 Task: Select Strikethrough
Action: Mouse moved to (34, 7)
Screenshot: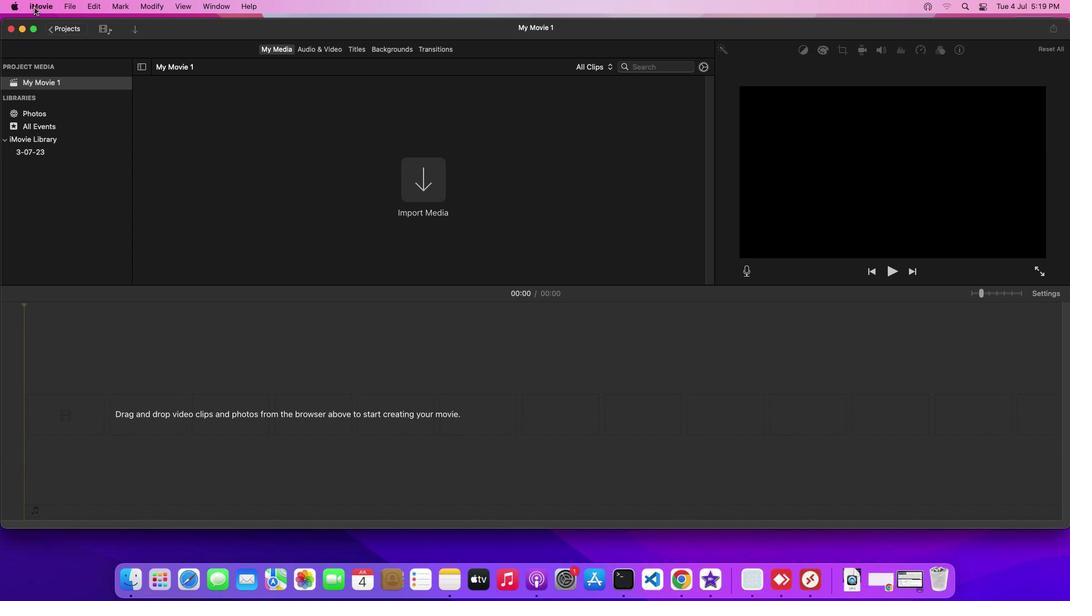 
Action: Mouse pressed left at (34, 7)
Screenshot: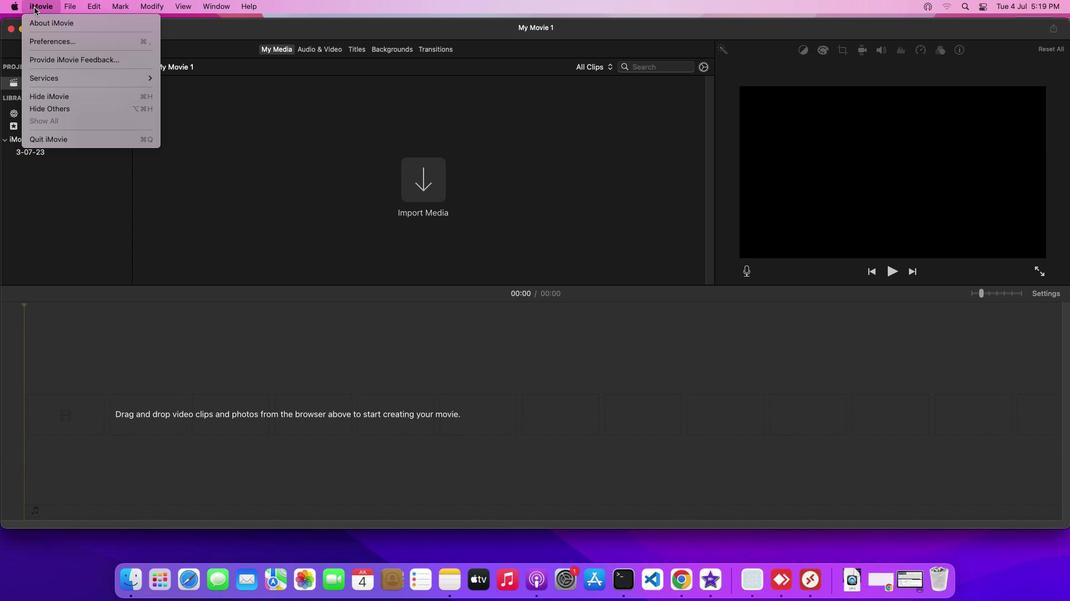 
Action: Mouse moved to (35, 21)
Screenshot: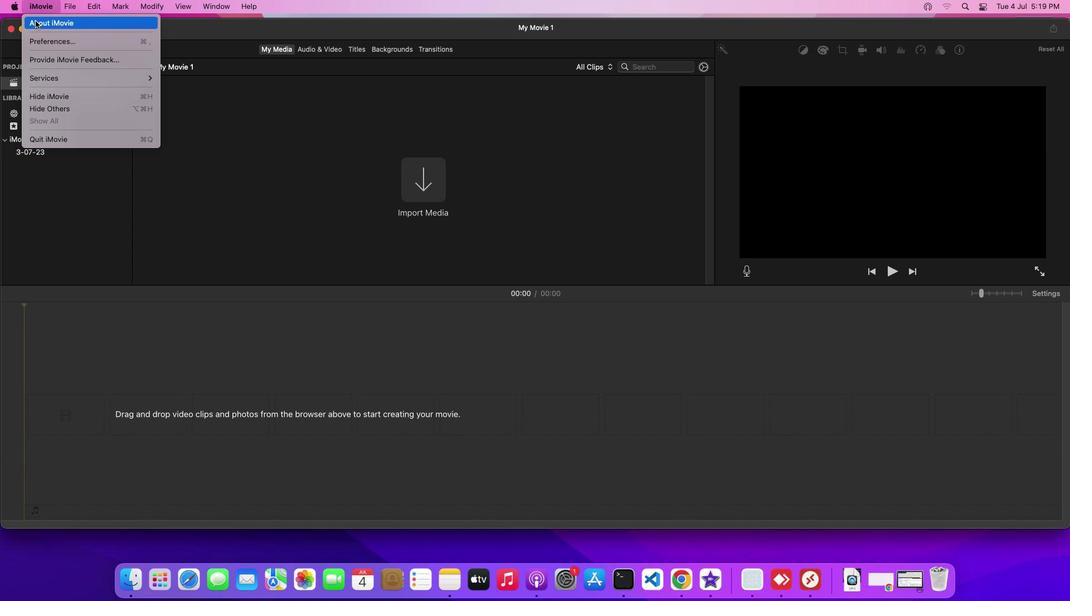 
Action: Mouse pressed left at (35, 21)
Screenshot: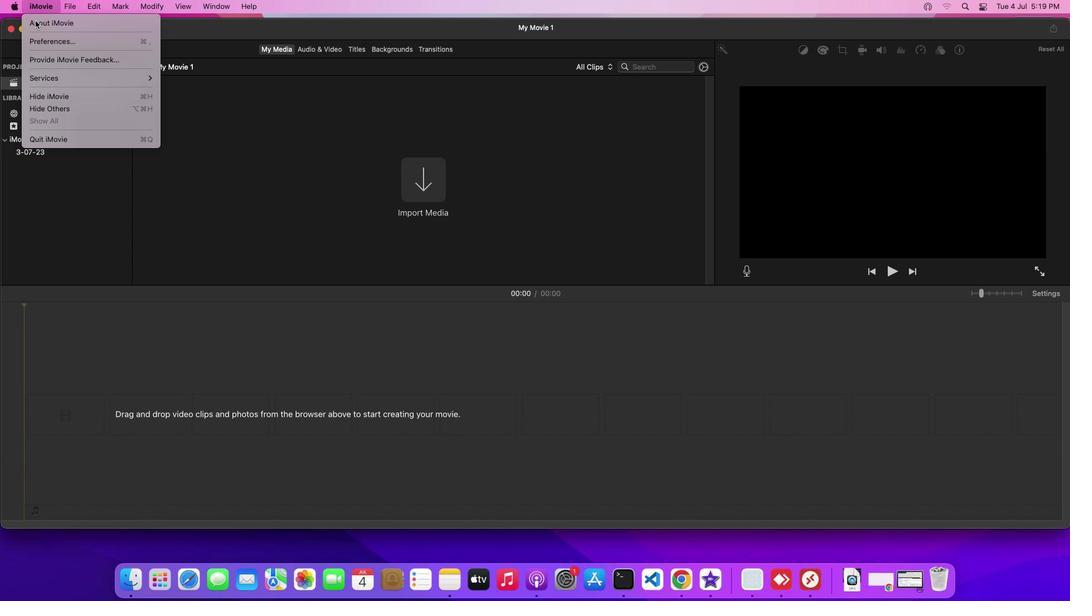 
Action: Mouse moved to (549, 325)
Screenshot: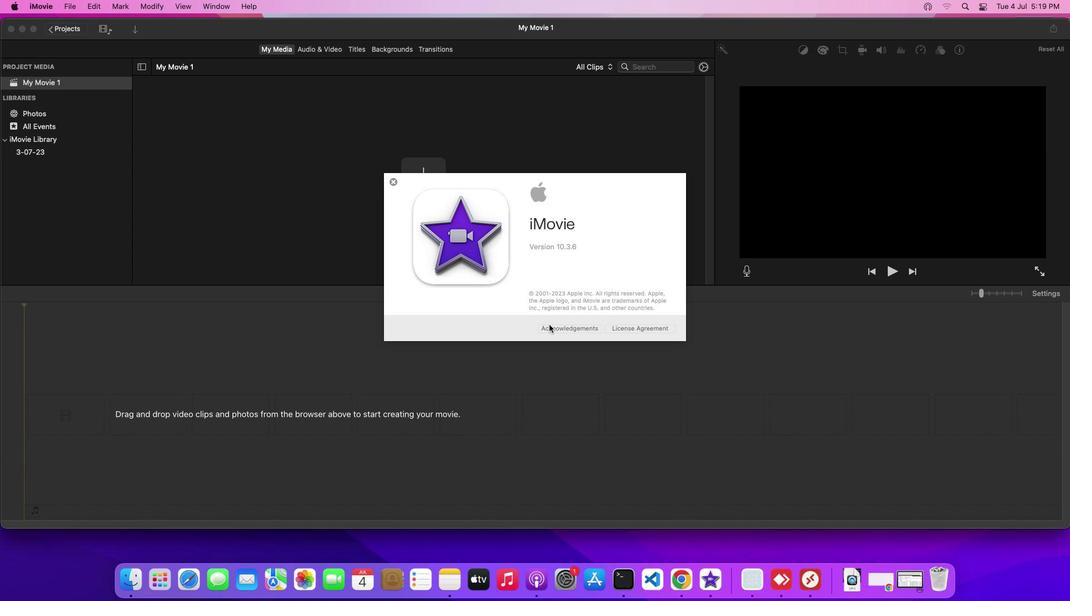 
Action: Mouse pressed left at (549, 325)
Screenshot: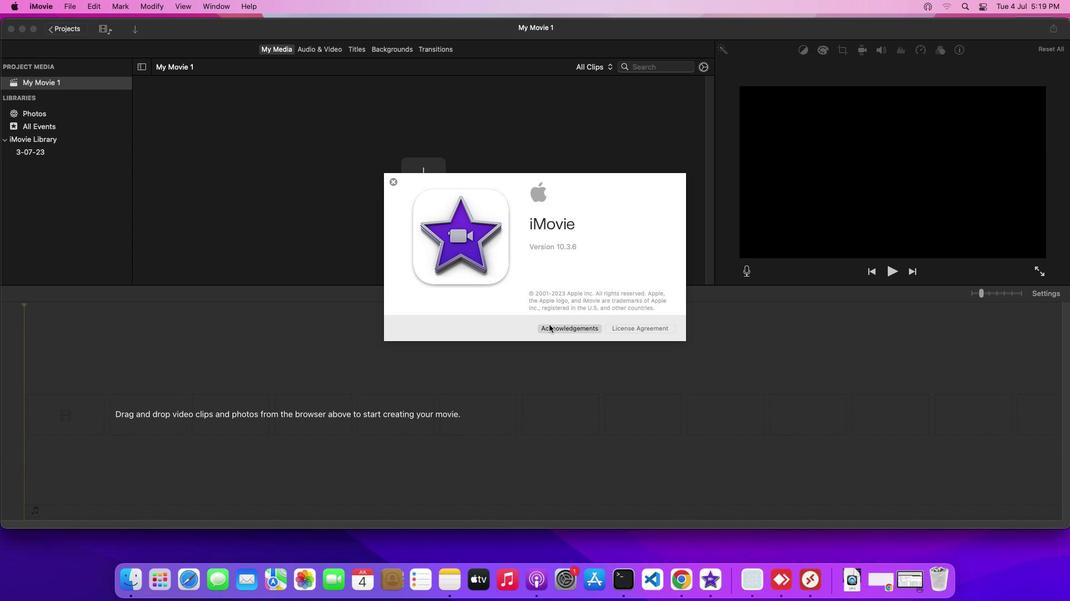 
Action: Mouse moved to (606, 64)
Screenshot: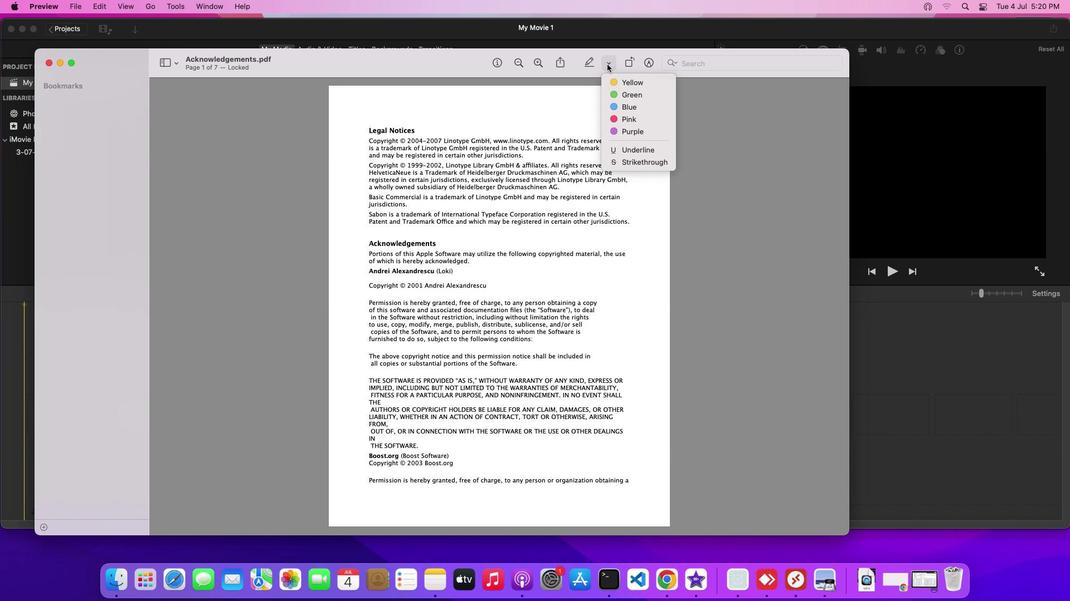 
Action: Mouse pressed left at (606, 64)
Screenshot: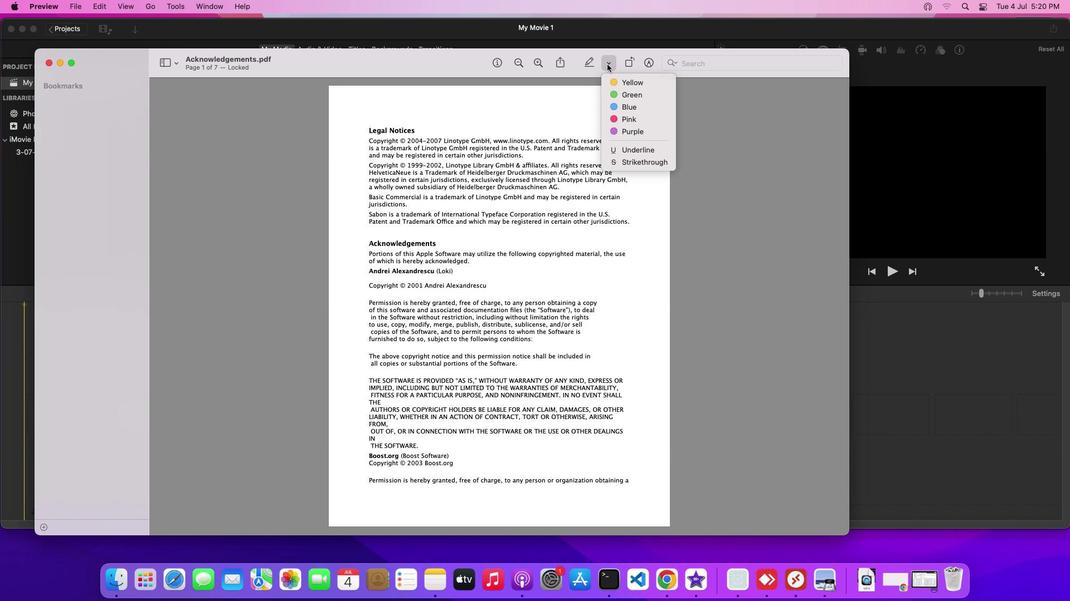 
Action: Mouse moved to (630, 159)
Screenshot: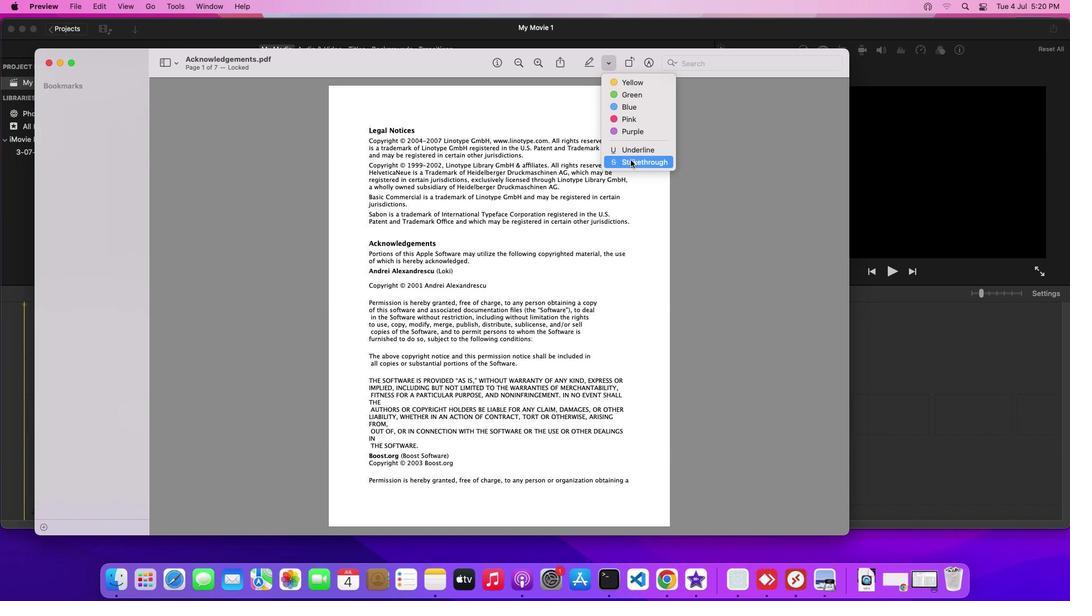 
Action: Mouse pressed left at (630, 159)
Screenshot: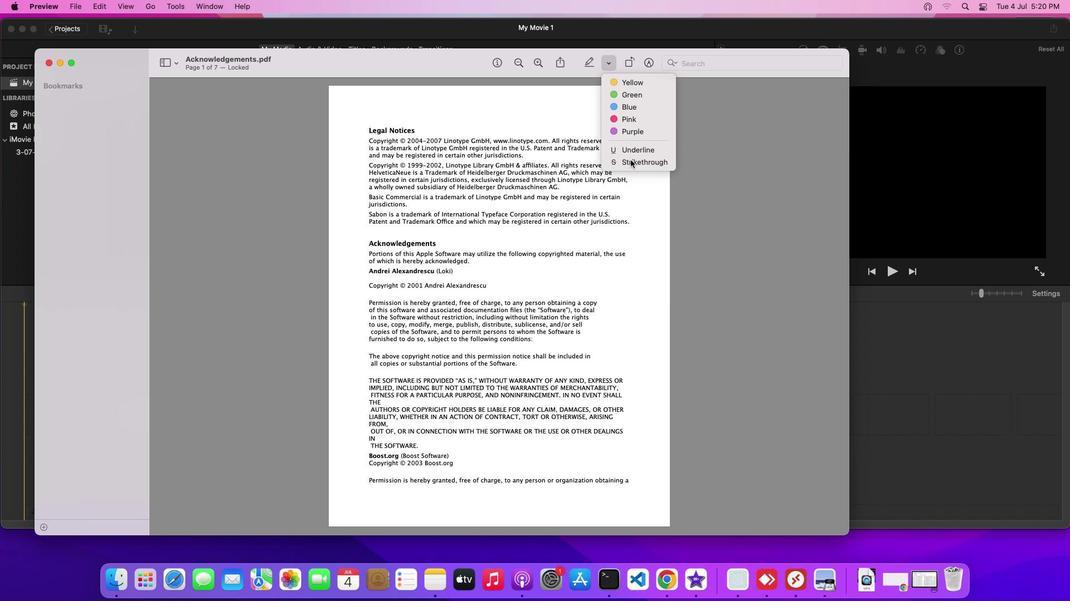 
